 Task: Check the percentage active listings of open concept design in the last 1 year.
Action: Mouse moved to (811, 185)
Screenshot: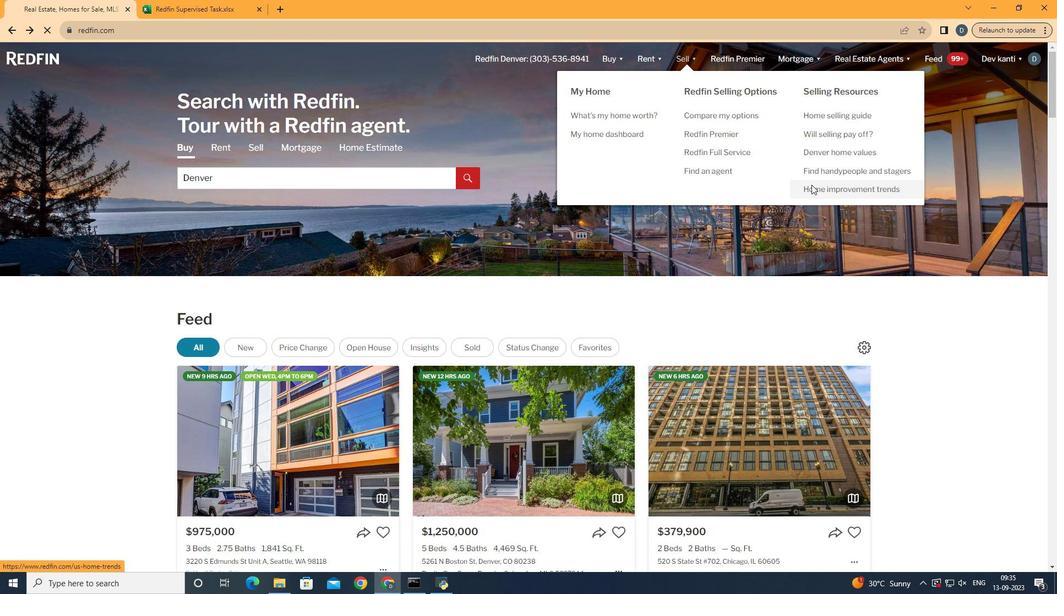 
Action: Mouse pressed left at (811, 185)
Screenshot: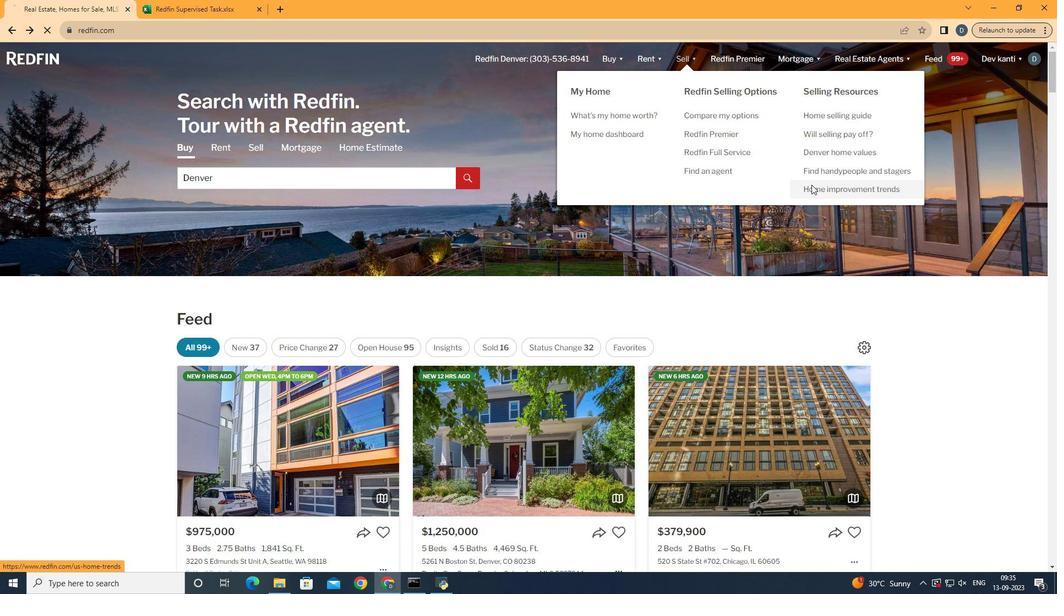 
Action: Mouse moved to (256, 210)
Screenshot: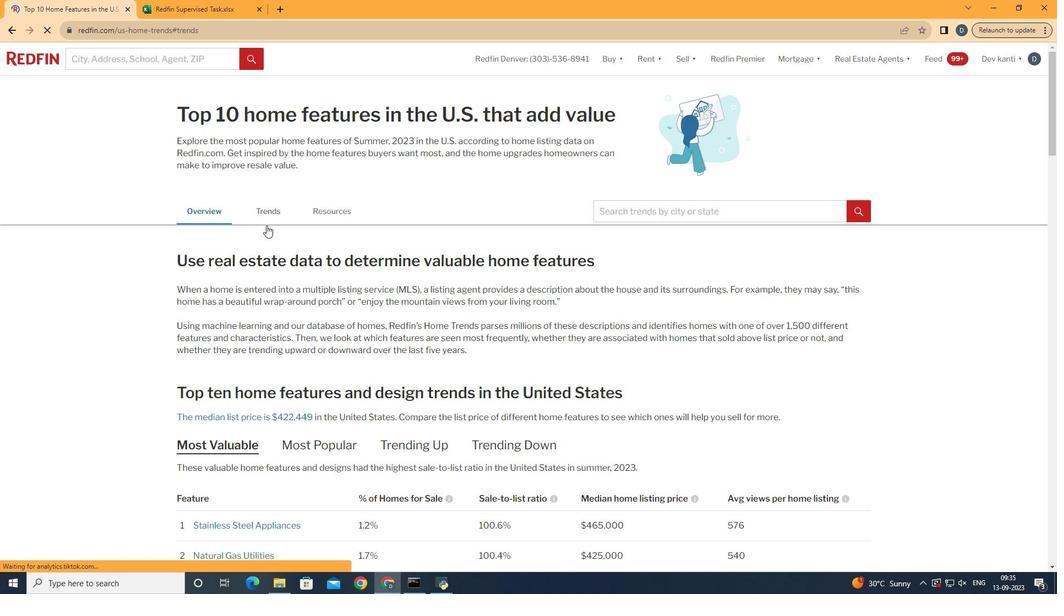 
Action: Mouse pressed left at (256, 210)
Screenshot: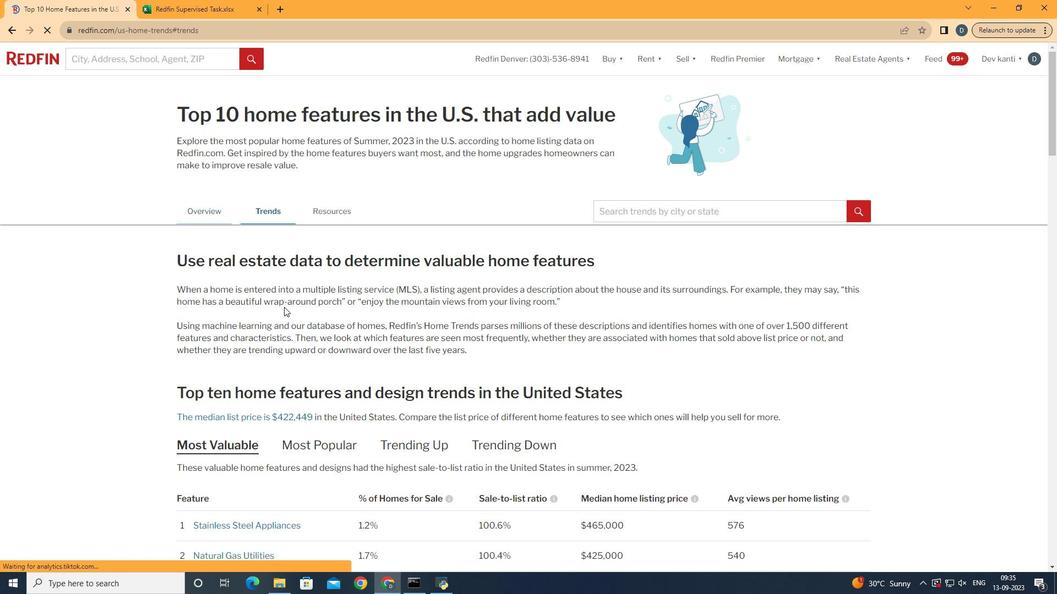 
Action: Mouse moved to (285, 308)
Screenshot: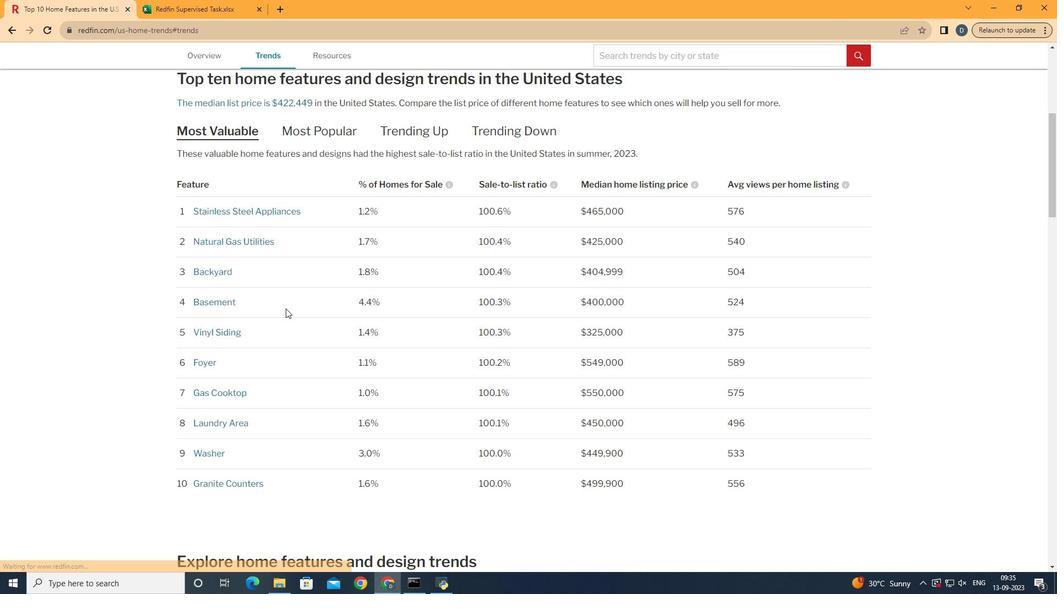 
Action: Mouse scrolled (285, 308) with delta (0, 0)
Screenshot: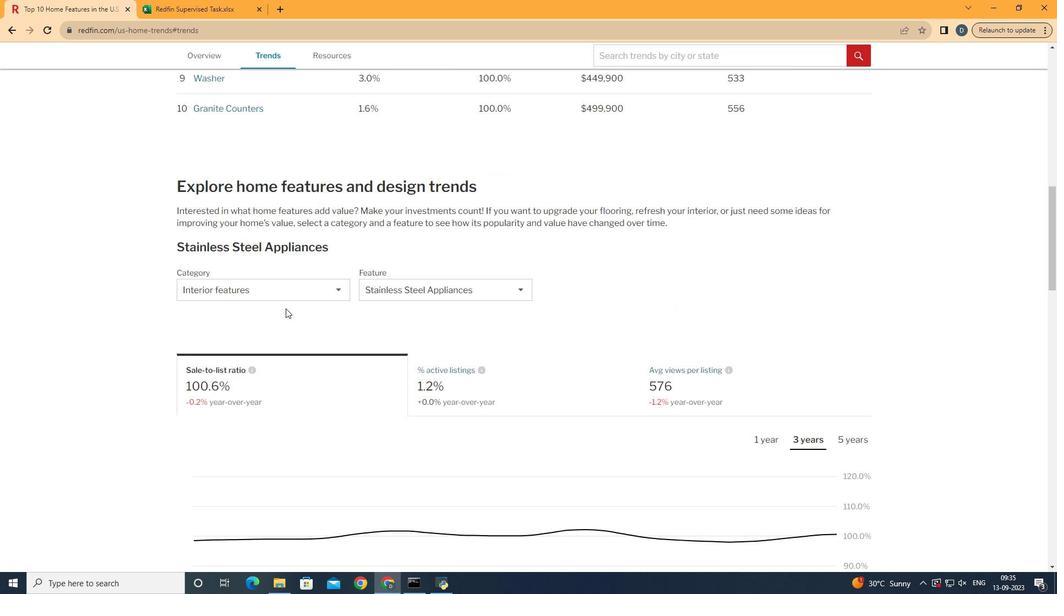 
Action: Mouse scrolled (285, 308) with delta (0, 0)
Screenshot: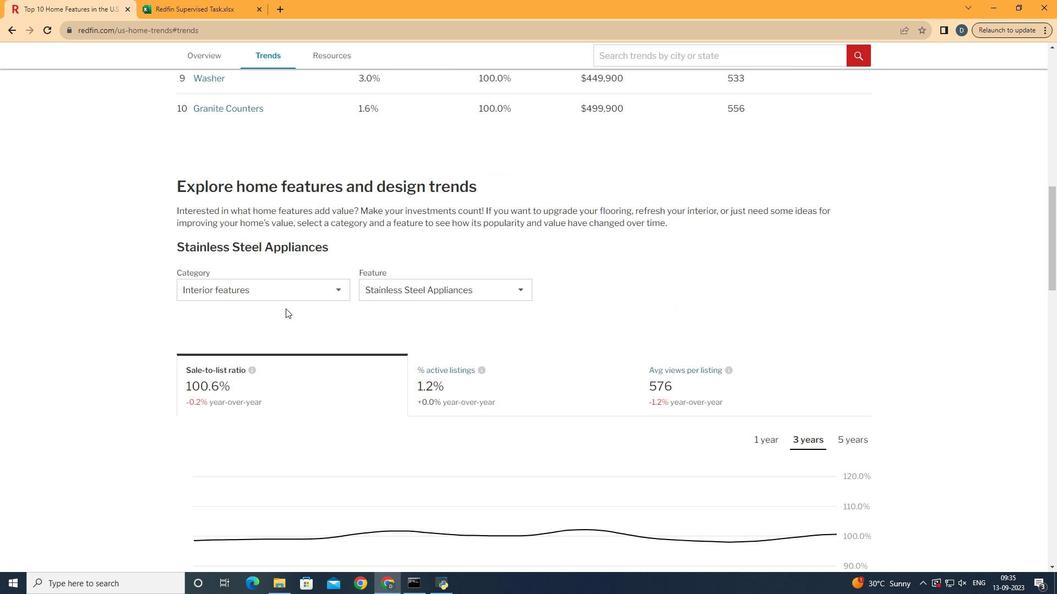 
Action: Mouse scrolled (285, 308) with delta (0, 0)
Screenshot: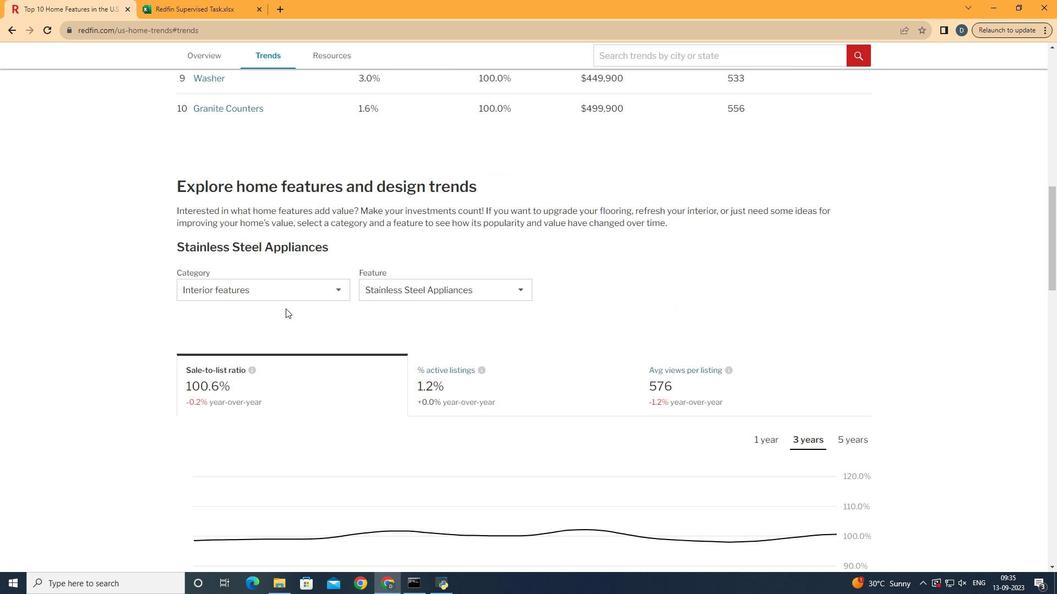 
Action: Mouse scrolled (285, 308) with delta (0, 0)
Screenshot: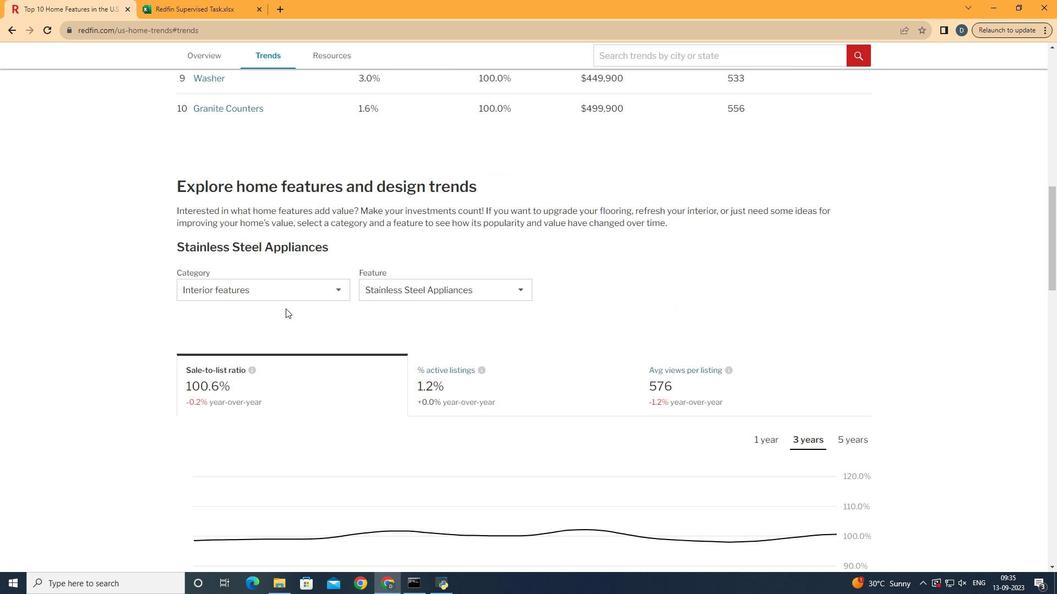 
Action: Mouse scrolled (285, 308) with delta (0, 0)
Screenshot: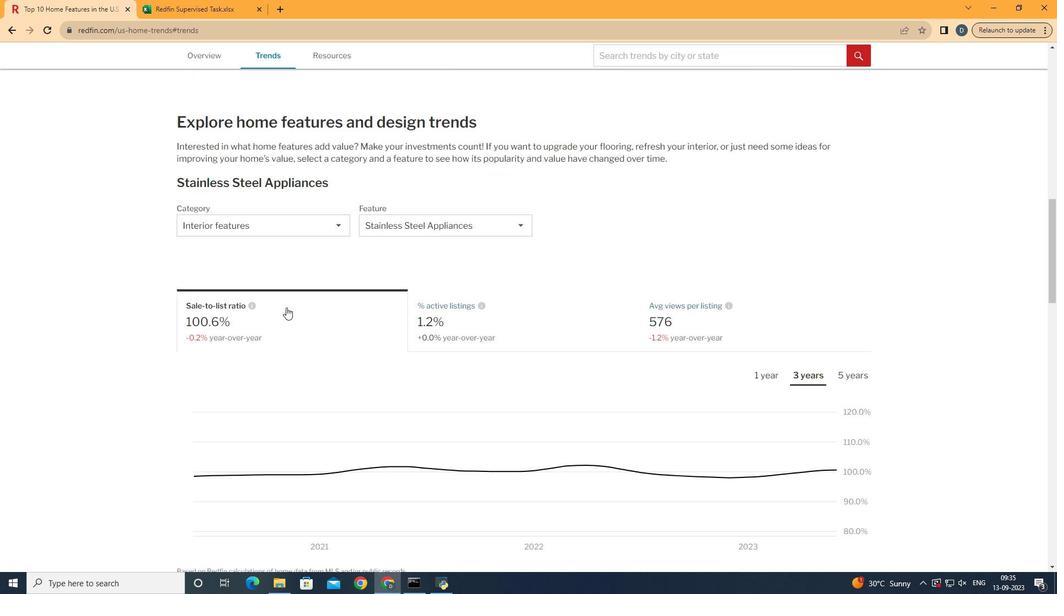 
Action: Mouse scrolled (285, 308) with delta (0, 0)
Screenshot: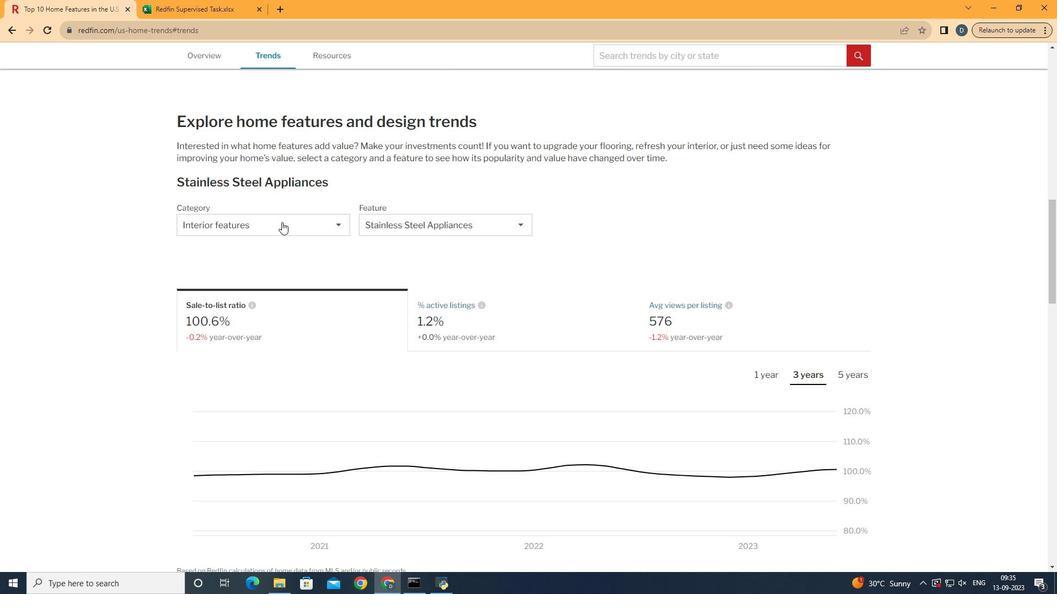 
Action: Mouse scrolled (285, 308) with delta (0, 0)
Screenshot: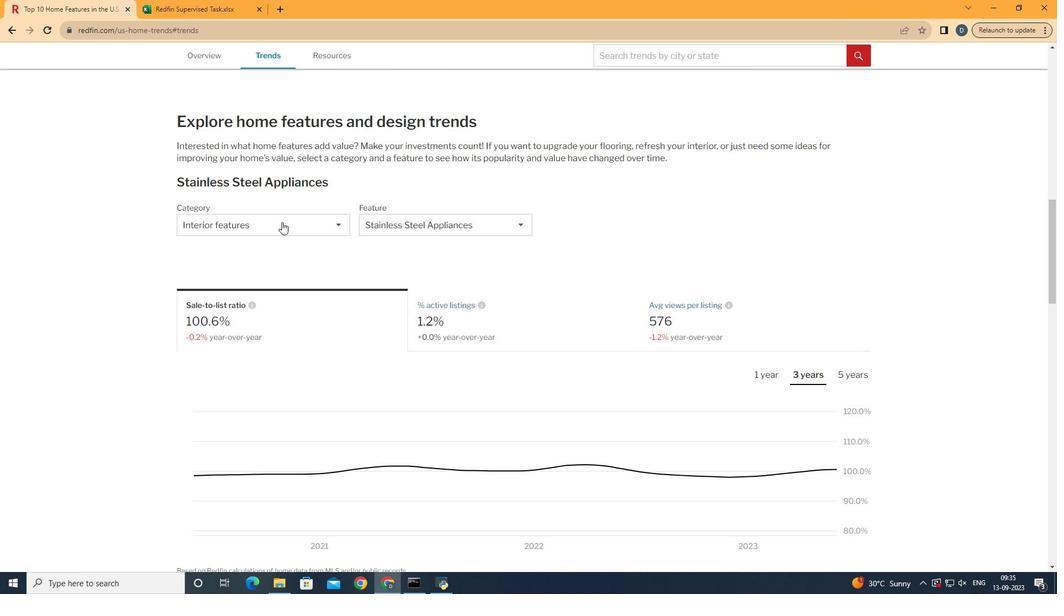 
Action: Mouse scrolled (285, 308) with delta (0, 0)
Screenshot: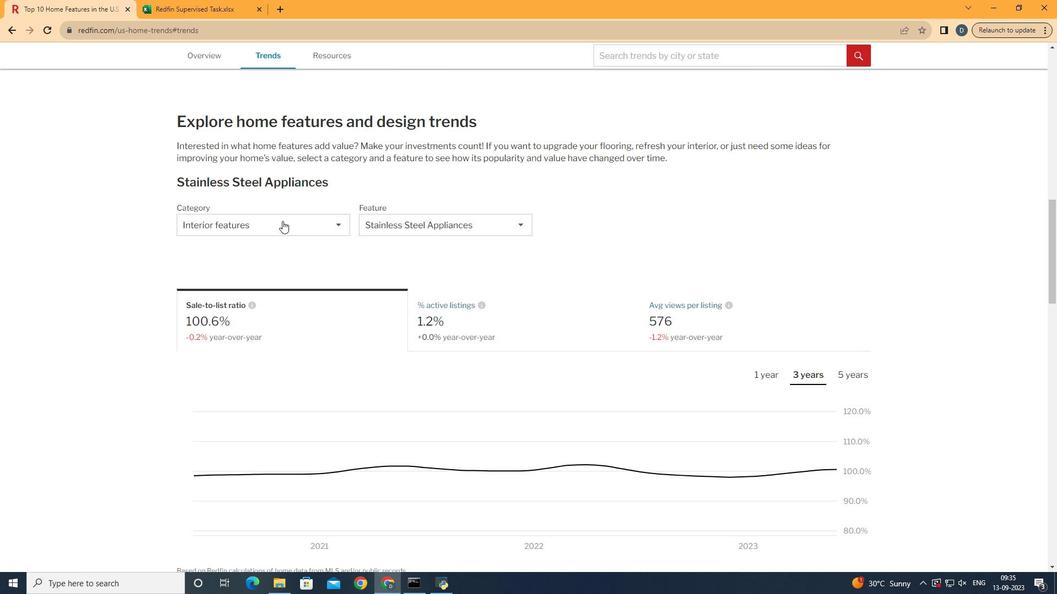 
Action: Mouse moved to (282, 221)
Screenshot: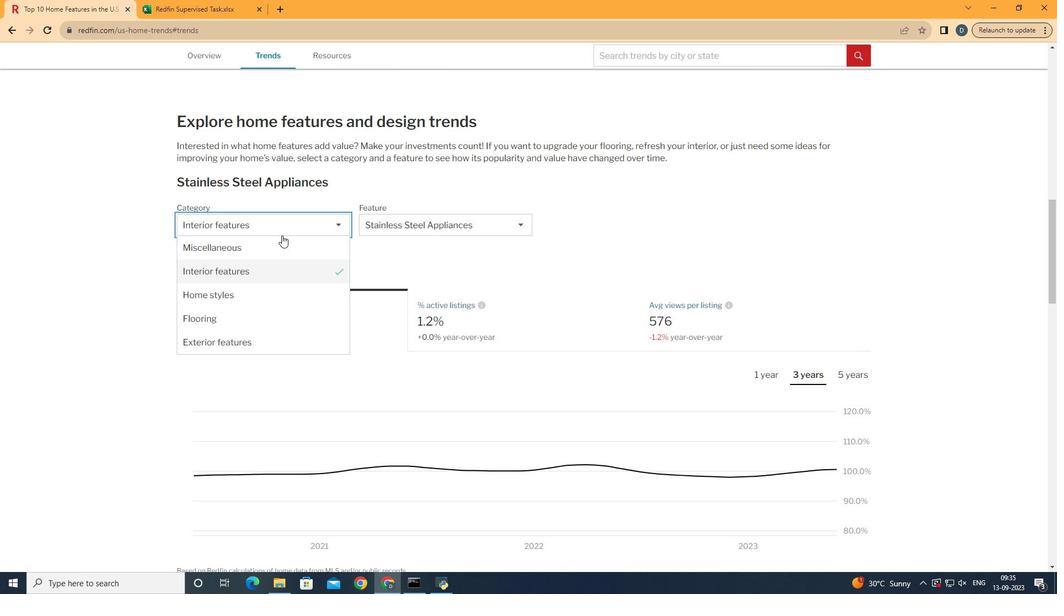 
Action: Mouse pressed left at (282, 221)
Screenshot: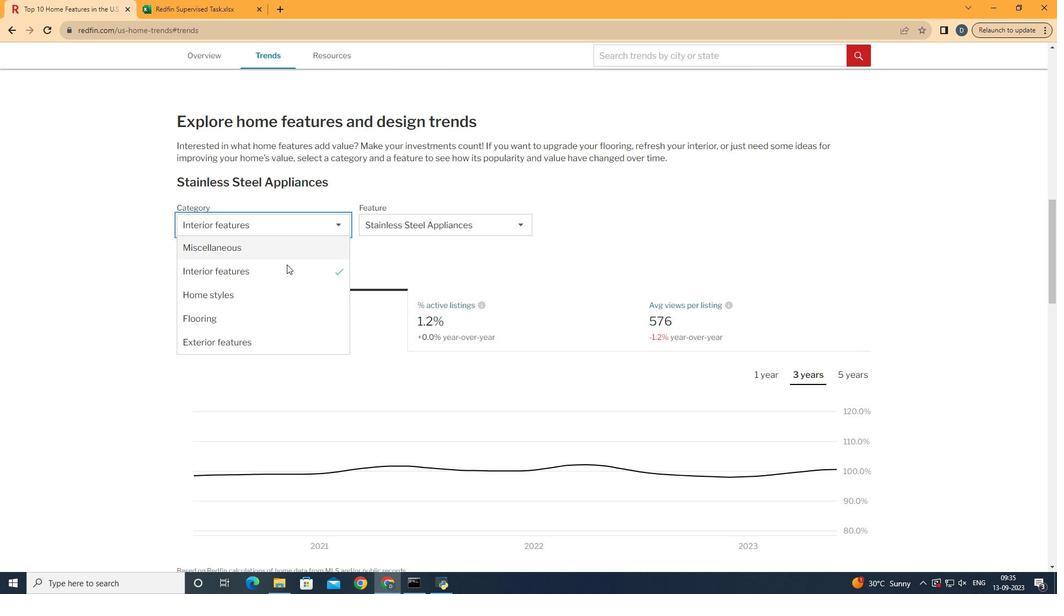 
Action: Mouse moved to (288, 271)
Screenshot: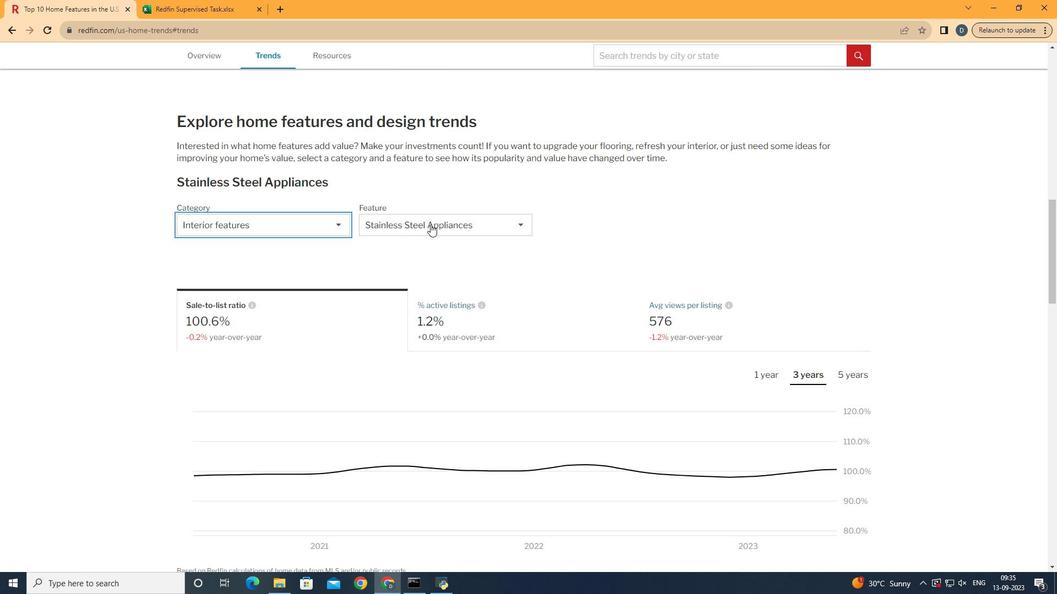 
Action: Mouse pressed left at (288, 271)
Screenshot: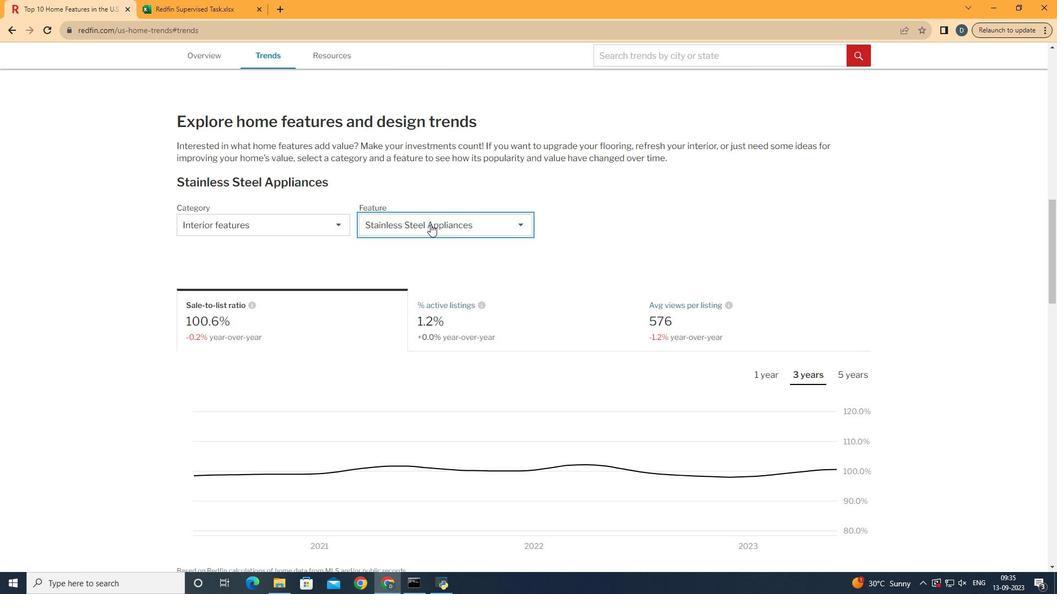 
Action: Mouse moved to (430, 224)
Screenshot: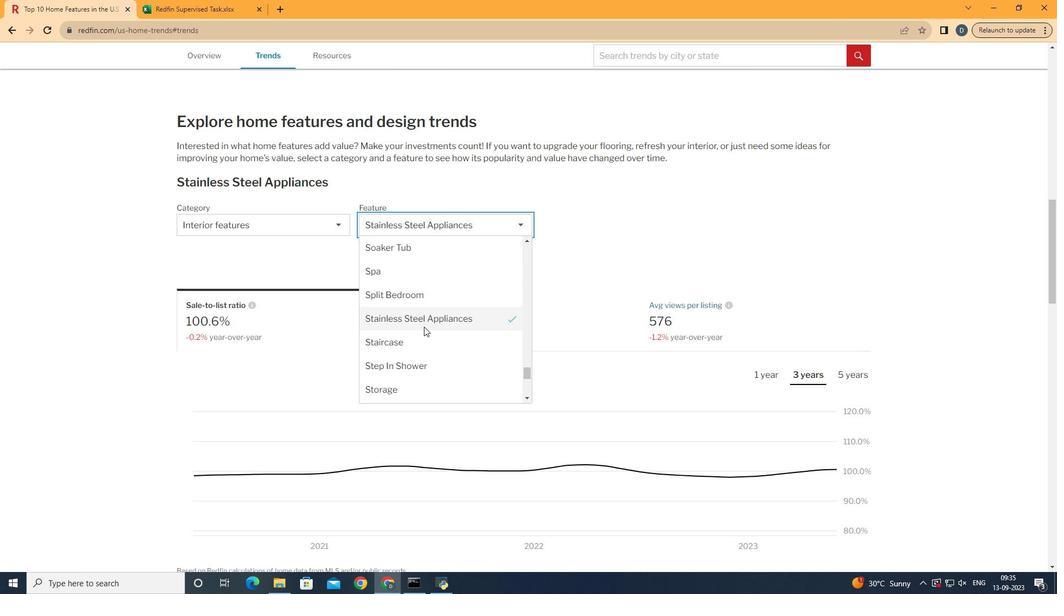 
Action: Mouse pressed left at (430, 224)
Screenshot: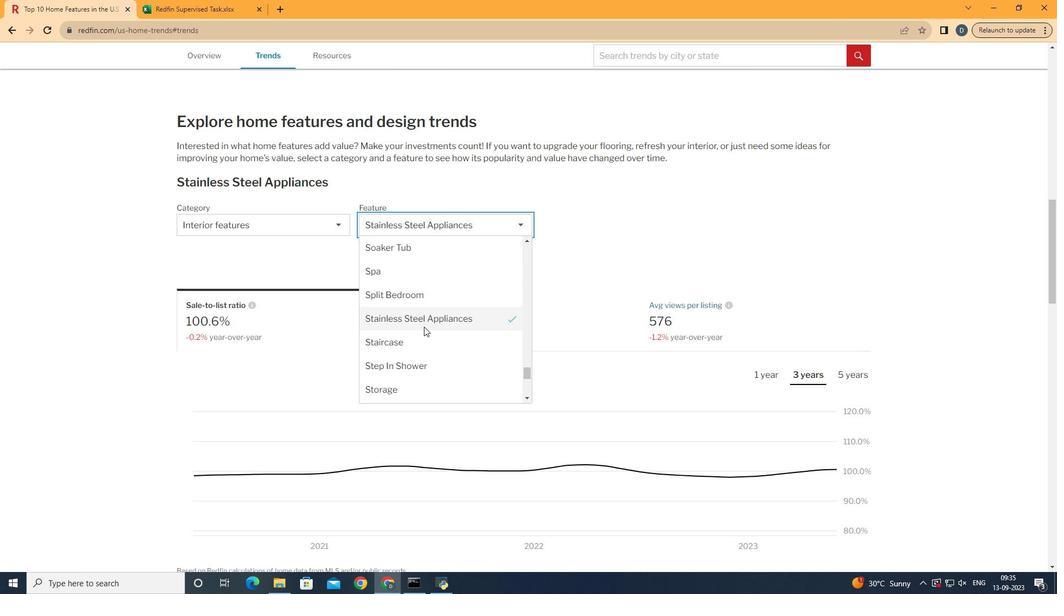 
Action: Mouse moved to (424, 327)
Screenshot: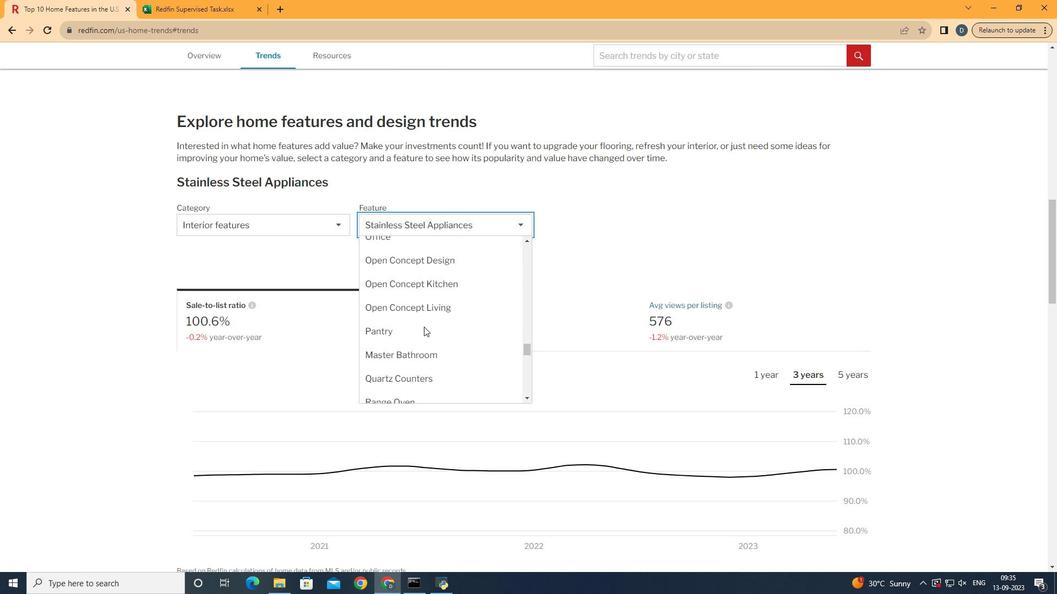 
Action: Mouse scrolled (424, 327) with delta (0, 0)
Screenshot: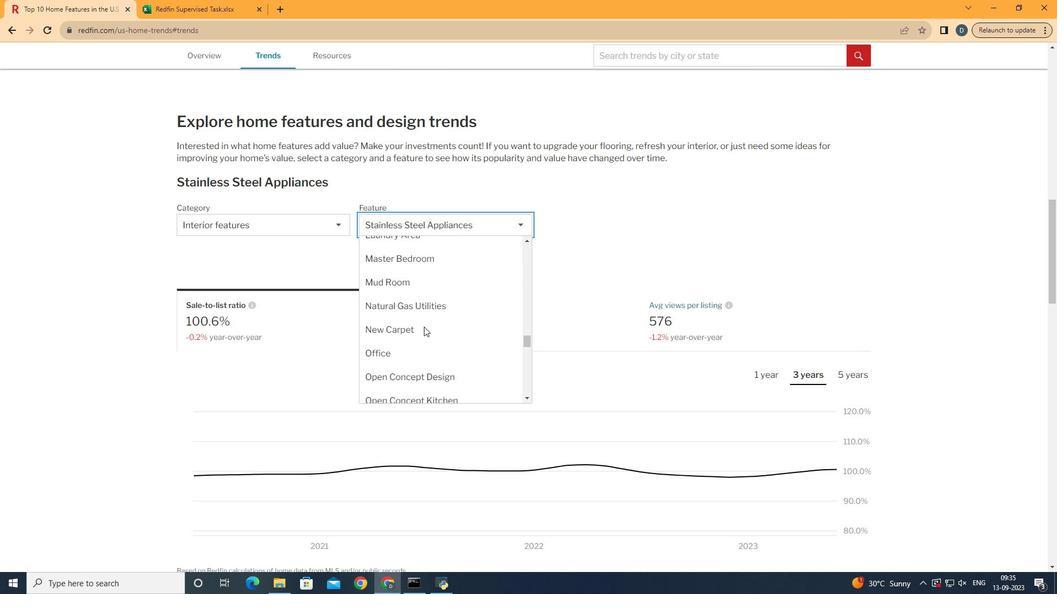 
Action: Mouse scrolled (424, 327) with delta (0, 0)
Screenshot: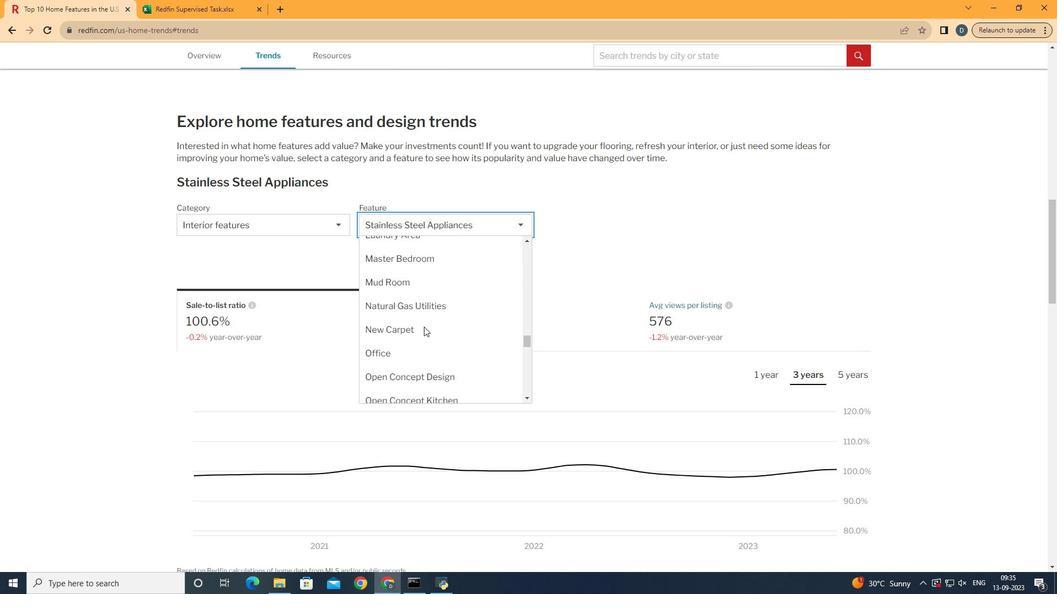 
Action: Mouse scrolled (424, 327) with delta (0, 0)
Screenshot: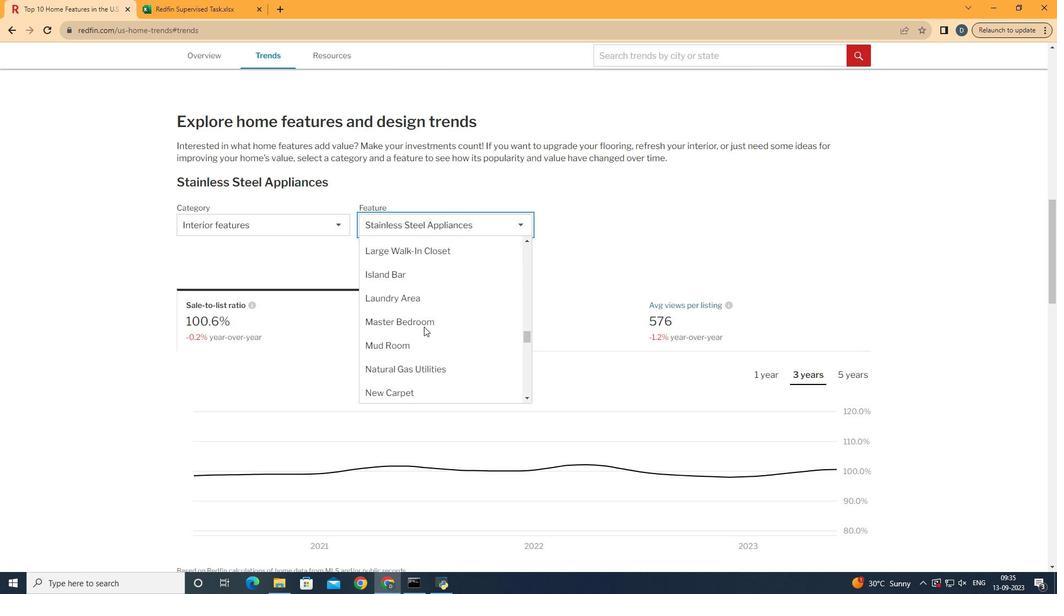 
Action: Mouse scrolled (424, 327) with delta (0, 0)
Screenshot: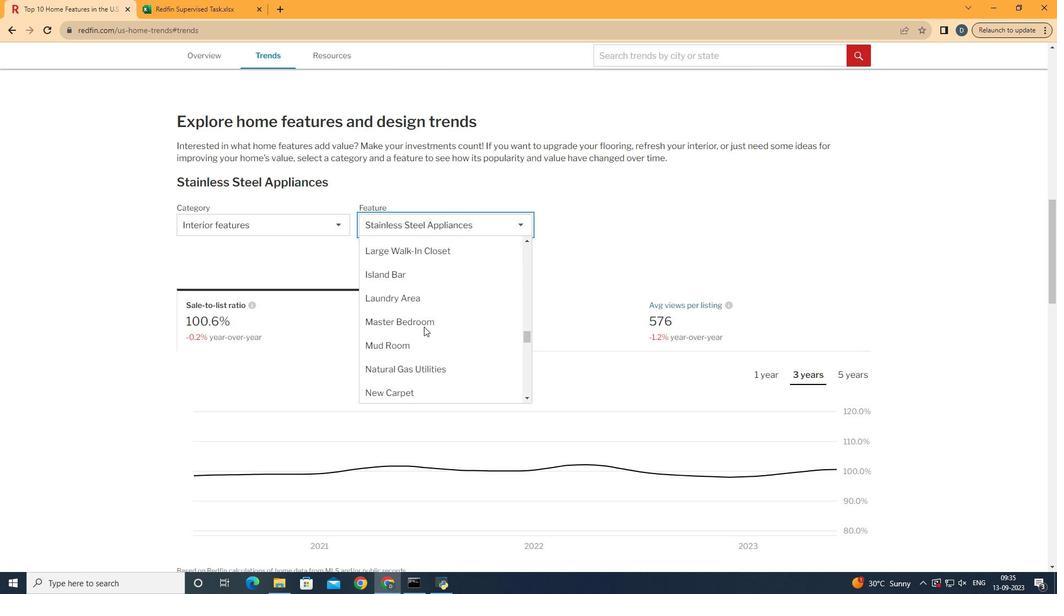 
Action: Mouse scrolled (424, 327) with delta (0, 0)
Screenshot: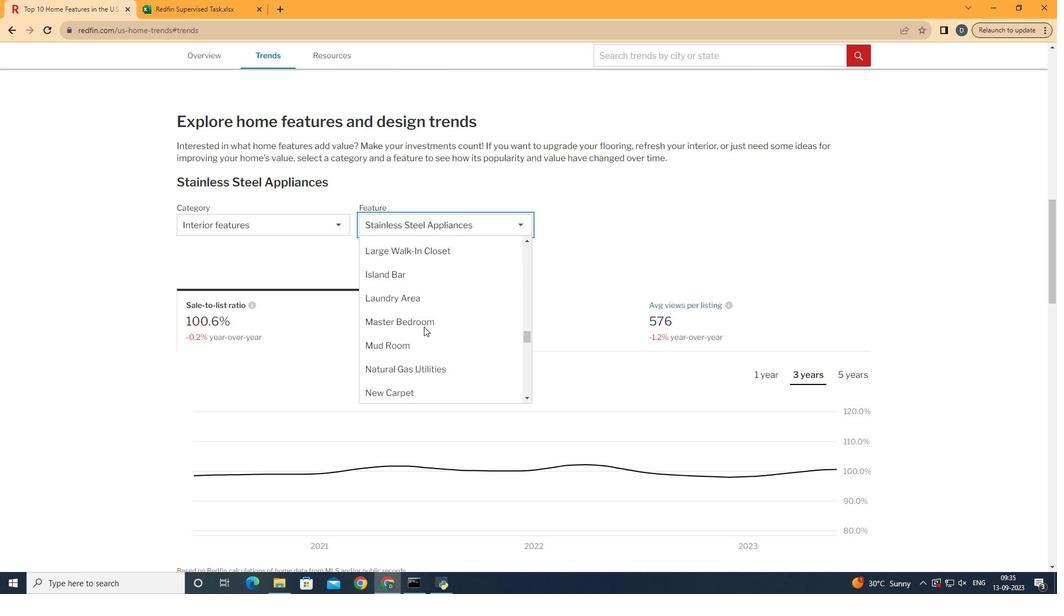 
Action: Mouse scrolled (424, 327) with delta (0, 0)
Screenshot: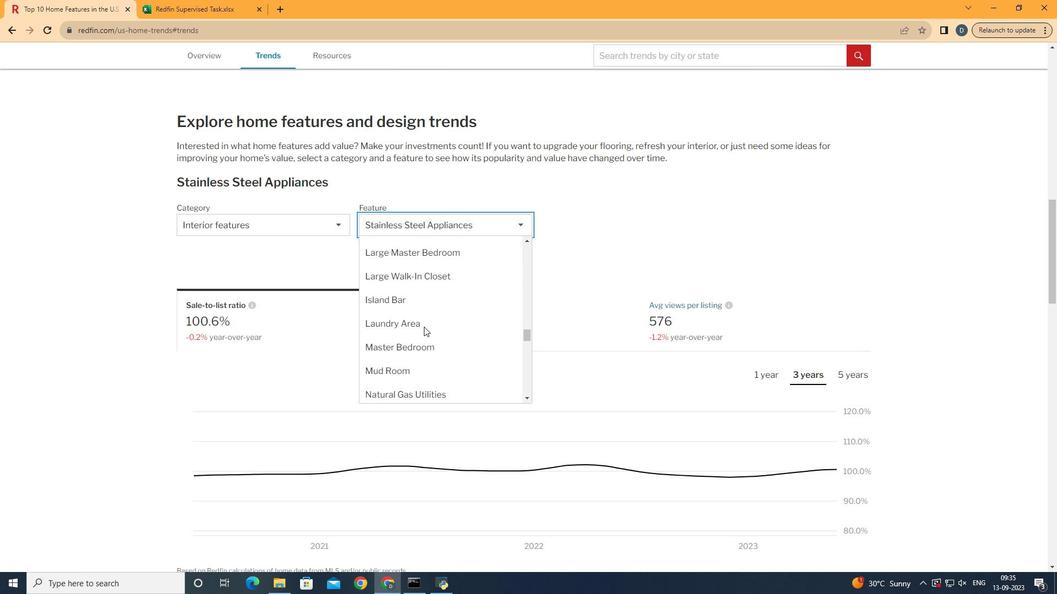 
Action: Mouse scrolled (424, 327) with delta (0, 0)
Screenshot: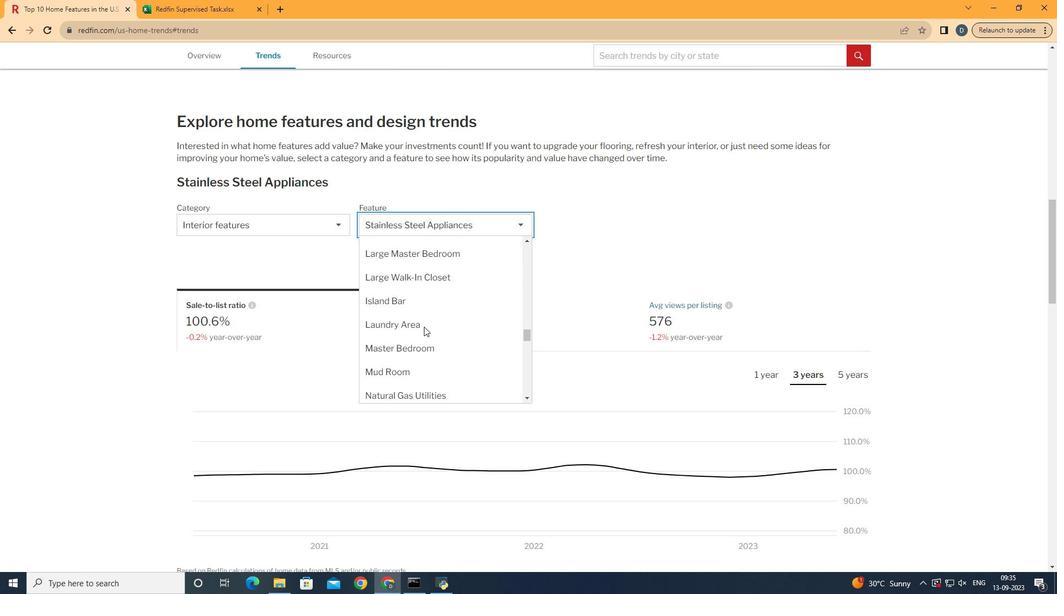 
Action: Mouse scrolled (424, 327) with delta (0, 0)
Screenshot: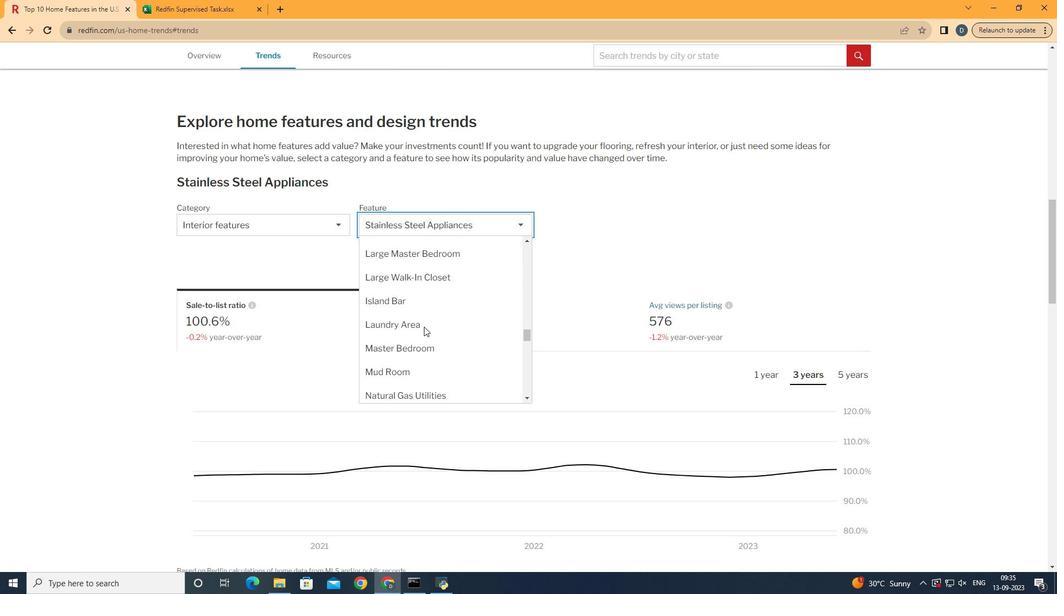 
Action: Mouse scrolled (424, 327) with delta (0, 0)
Screenshot: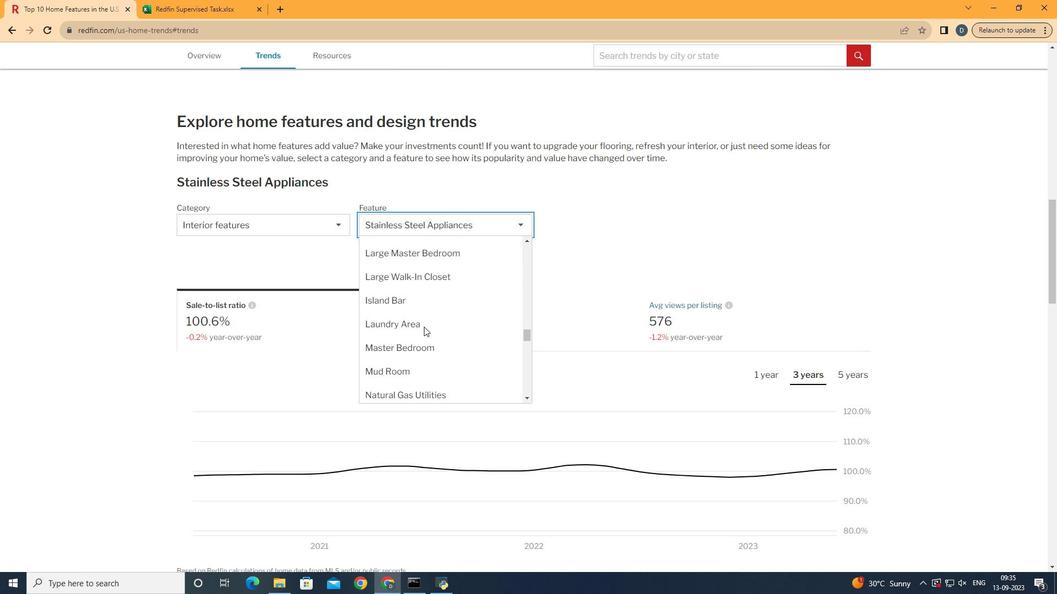 
Action: Mouse scrolled (424, 327) with delta (0, 0)
Screenshot: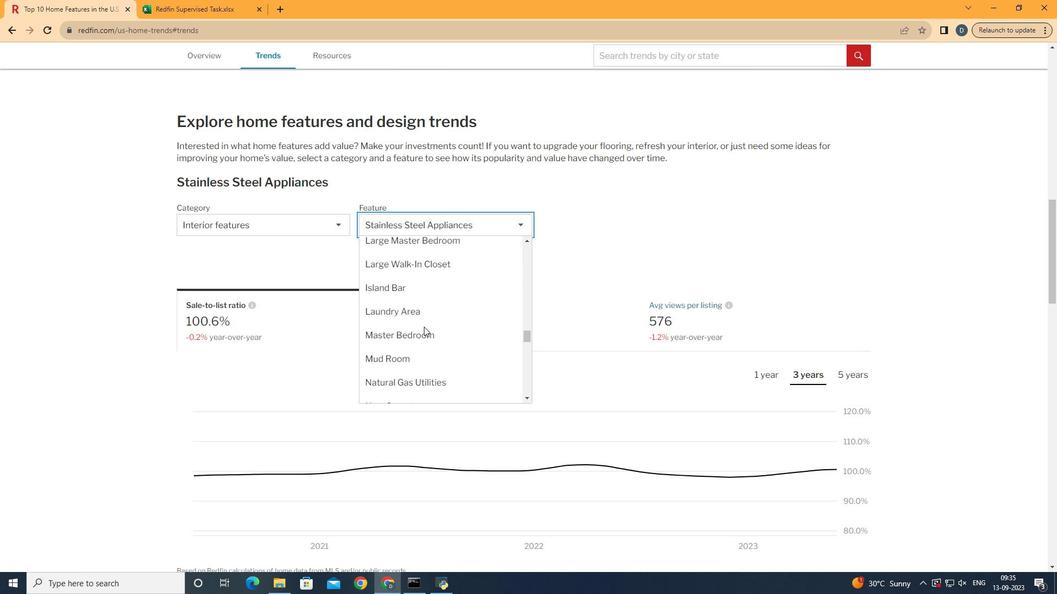 
Action: Mouse scrolled (424, 326) with delta (0, 0)
Screenshot: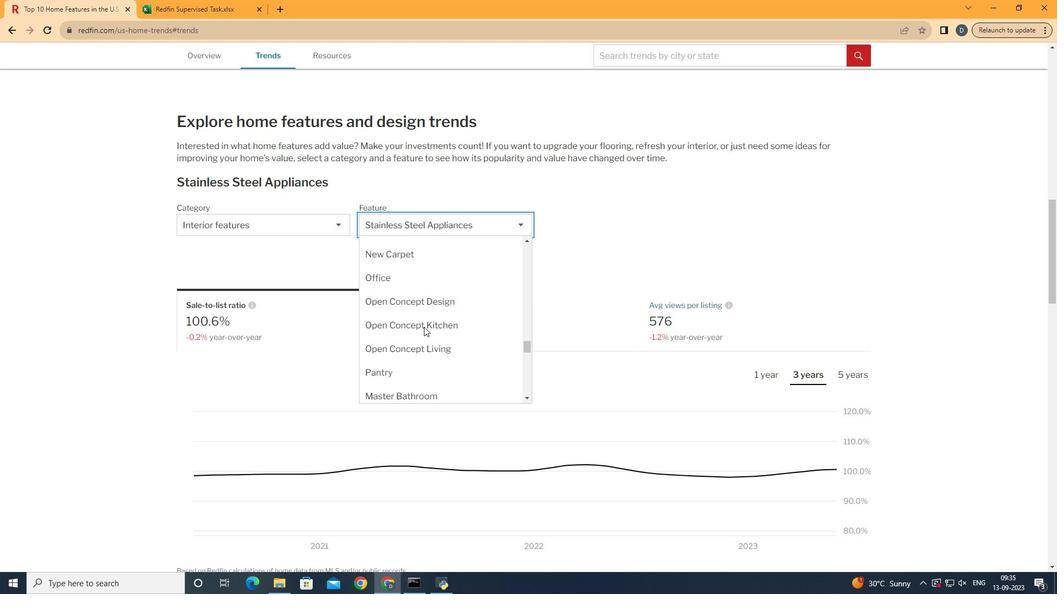 
Action: Mouse scrolled (424, 326) with delta (0, 0)
Screenshot: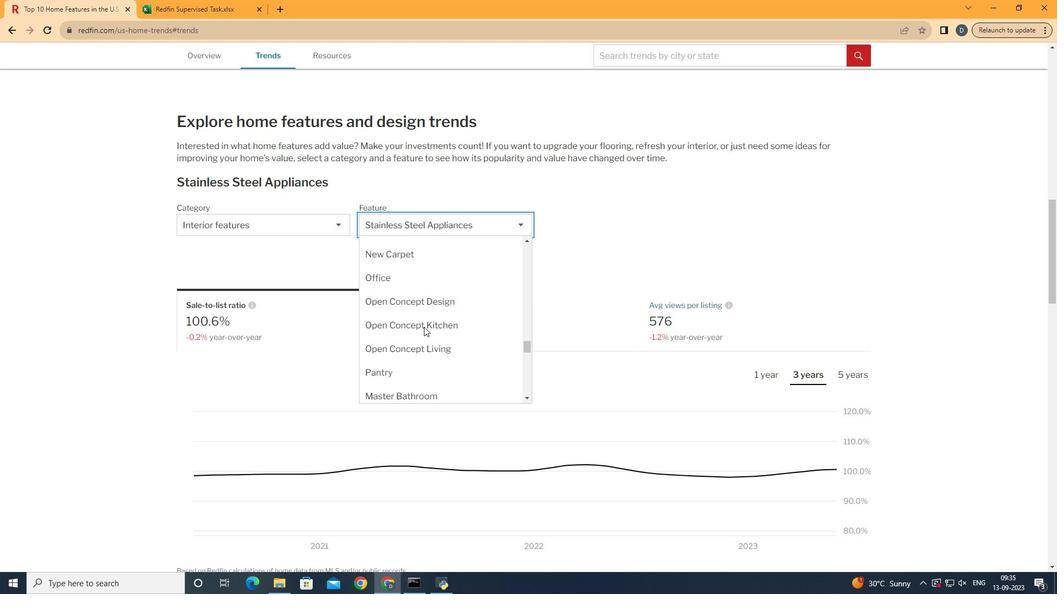 
Action: Mouse scrolled (424, 326) with delta (0, 0)
Screenshot: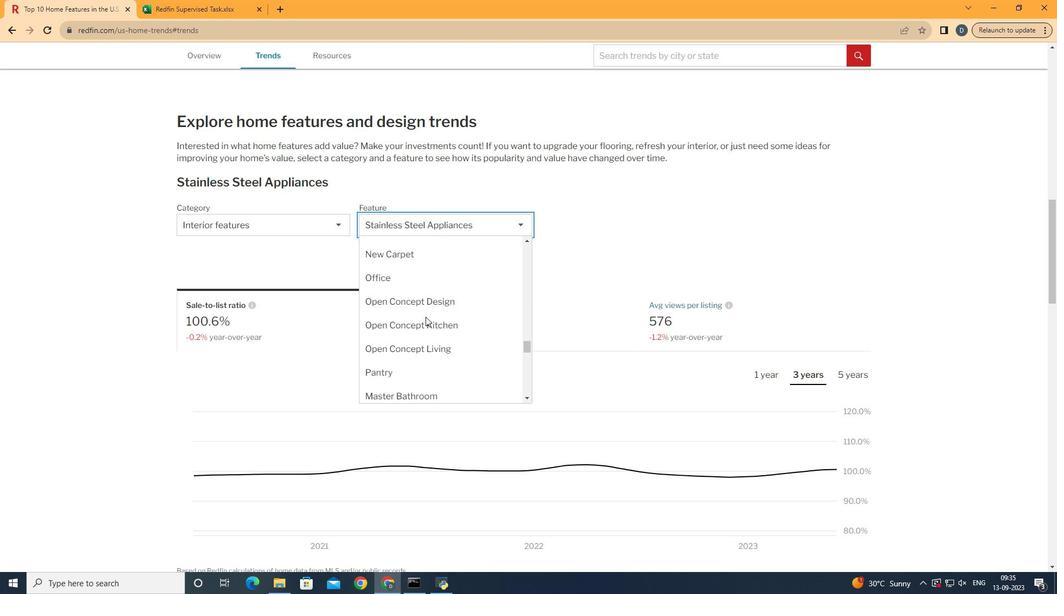 
Action: Mouse moved to (438, 301)
Screenshot: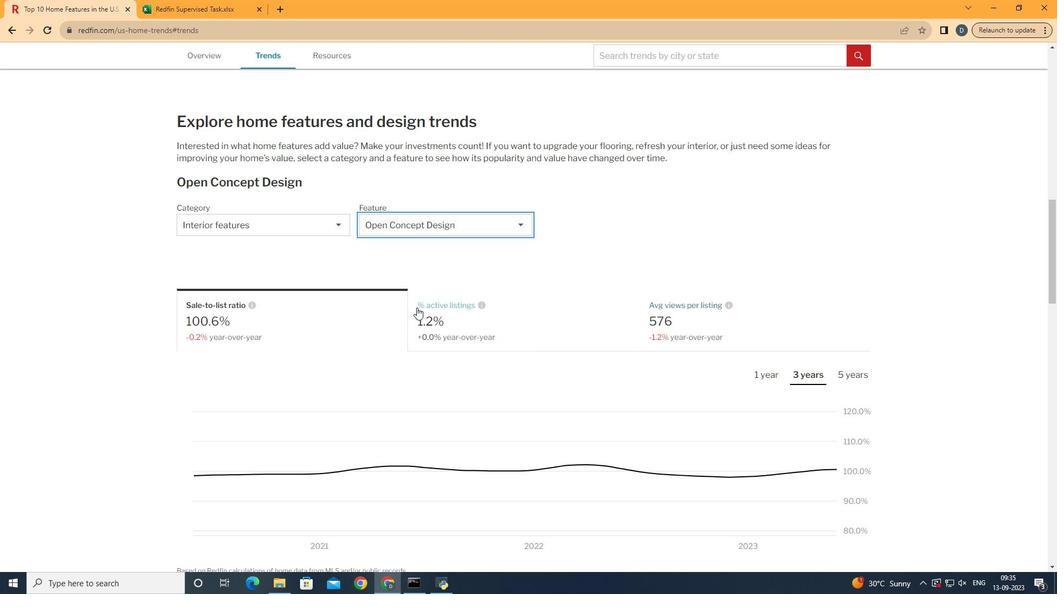 
Action: Mouse pressed left at (438, 301)
Screenshot: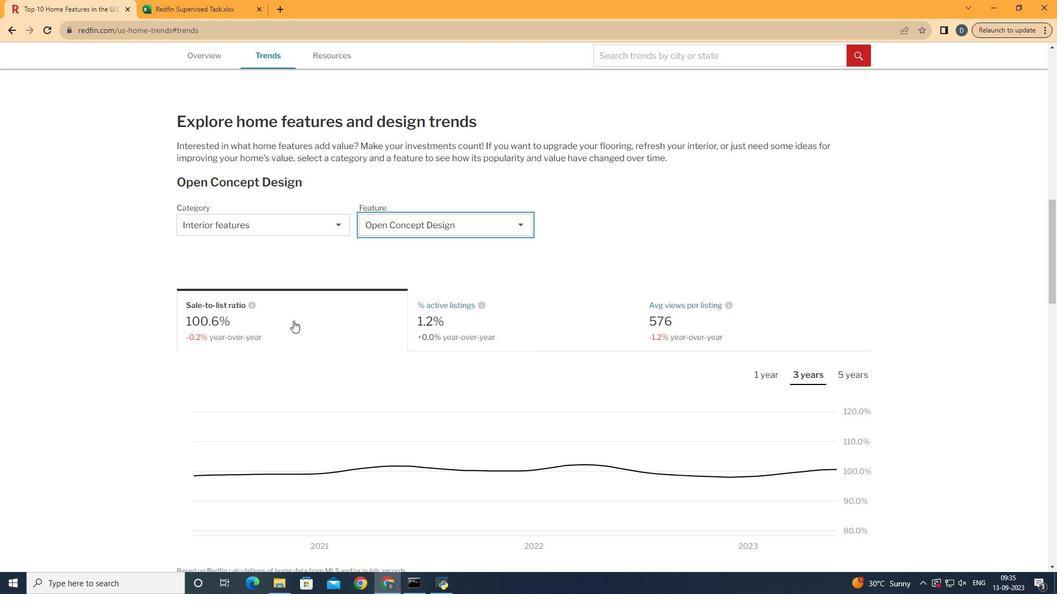 
Action: Mouse moved to (293, 321)
Screenshot: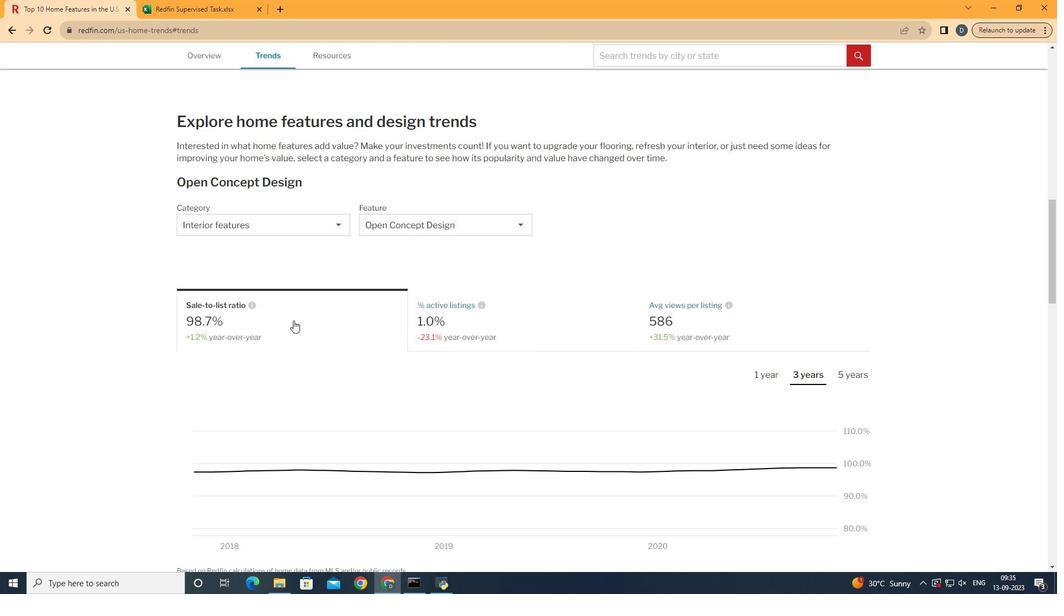 
Action: Mouse pressed left at (293, 321)
Screenshot: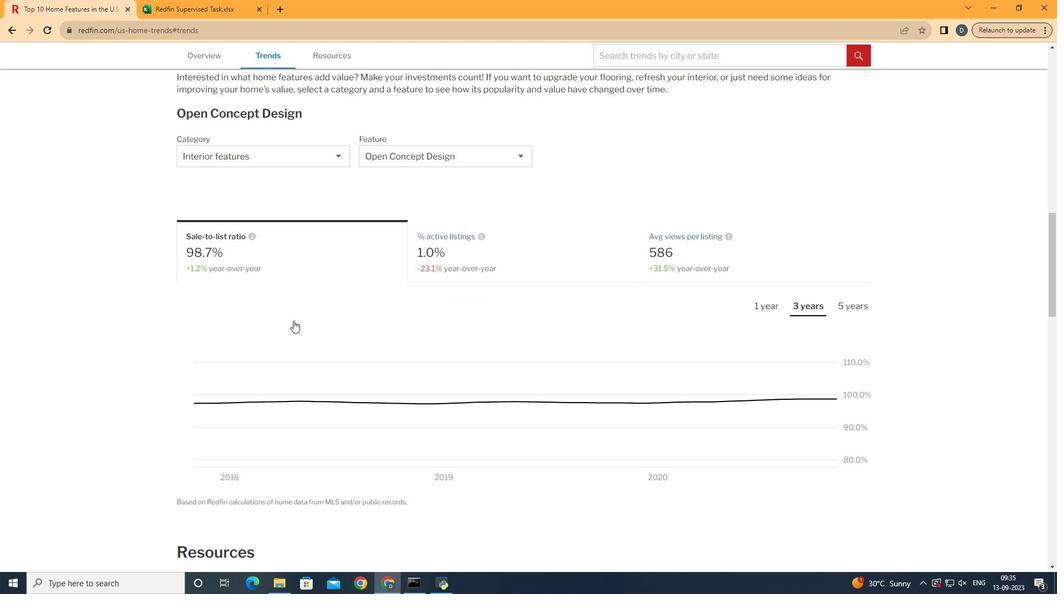 
Action: Mouse scrolled (293, 320) with delta (0, 0)
Screenshot: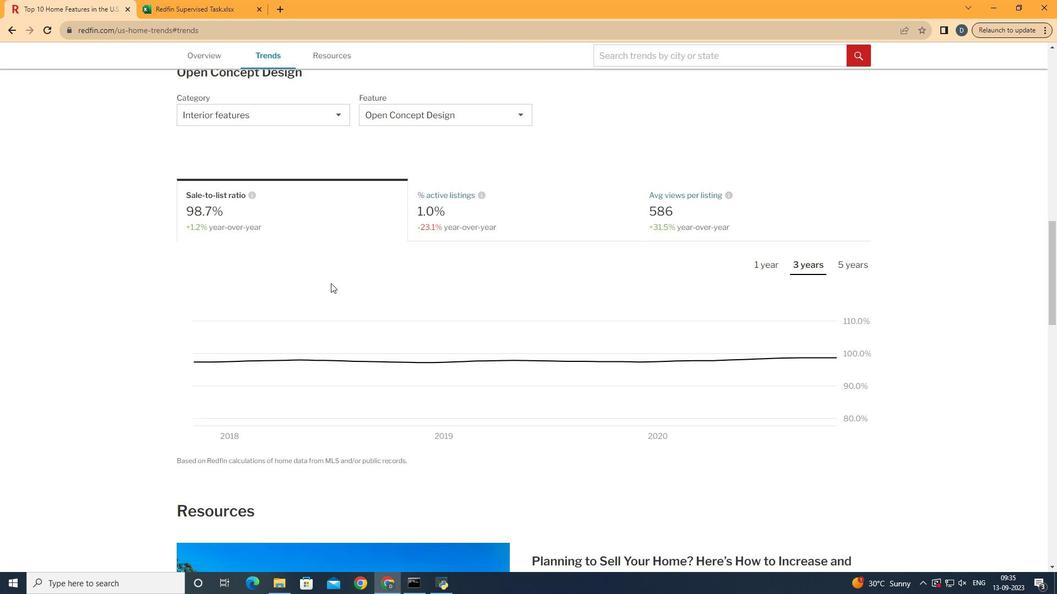 
Action: Mouse scrolled (293, 320) with delta (0, 0)
Screenshot: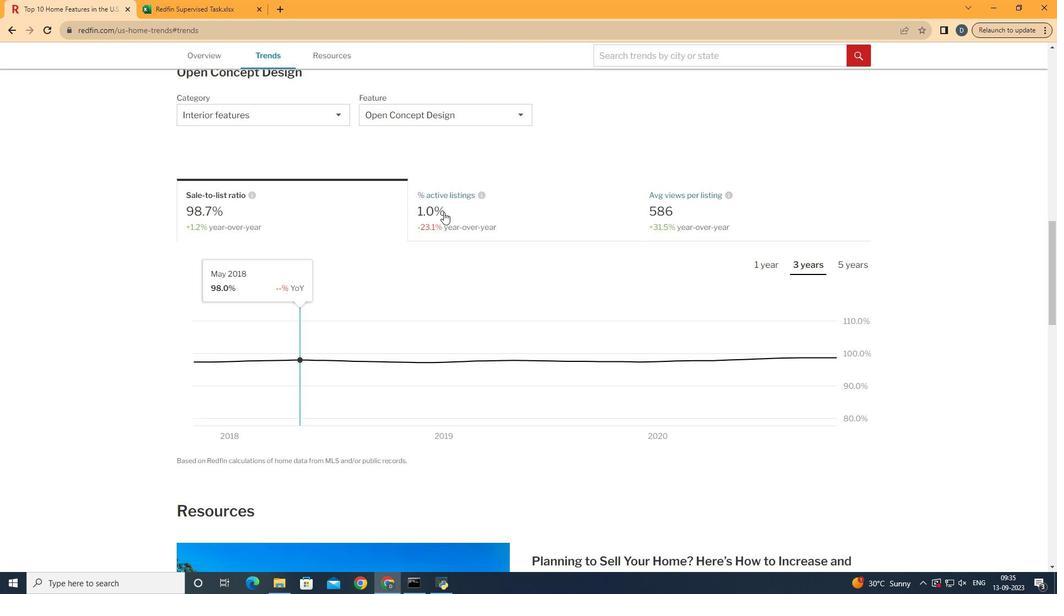 
Action: Mouse moved to (555, 212)
Screenshot: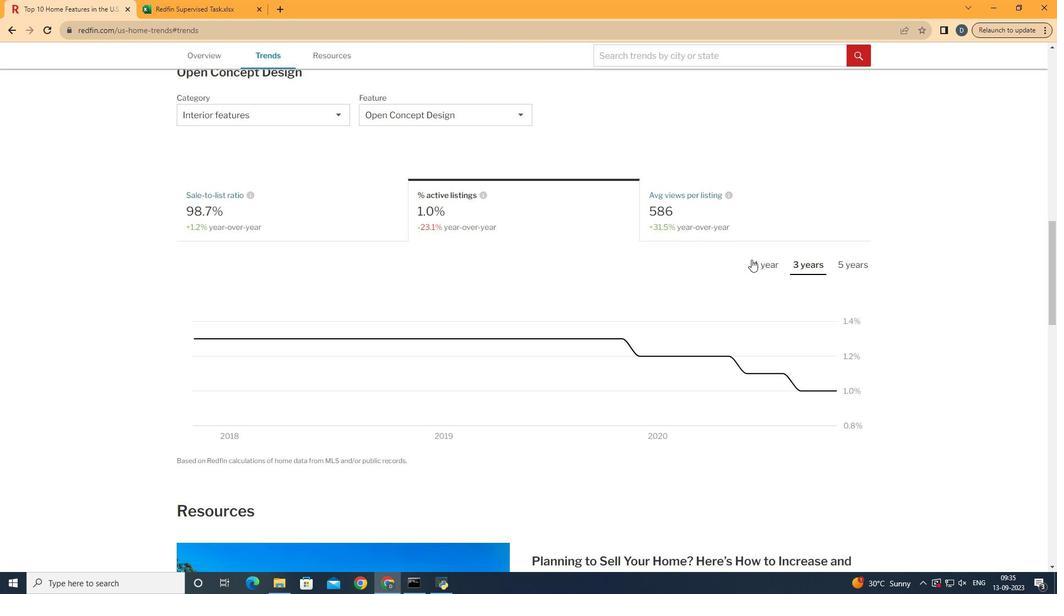 
Action: Mouse pressed left at (555, 212)
Screenshot: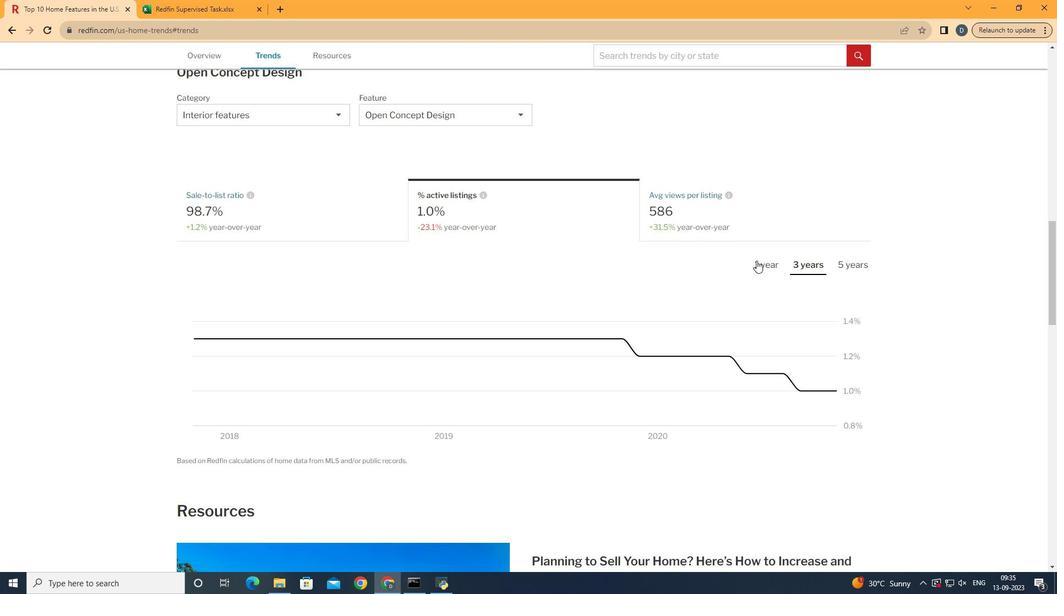 
Action: Mouse moved to (758, 261)
Screenshot: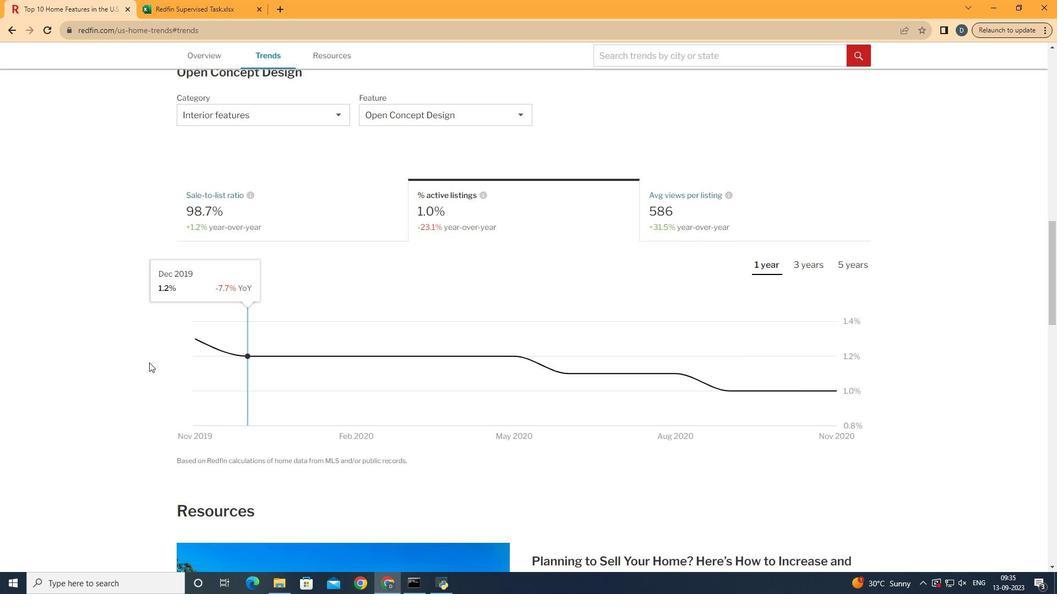 
Action: Mouse pressed left at (758, 261)
Screenshot: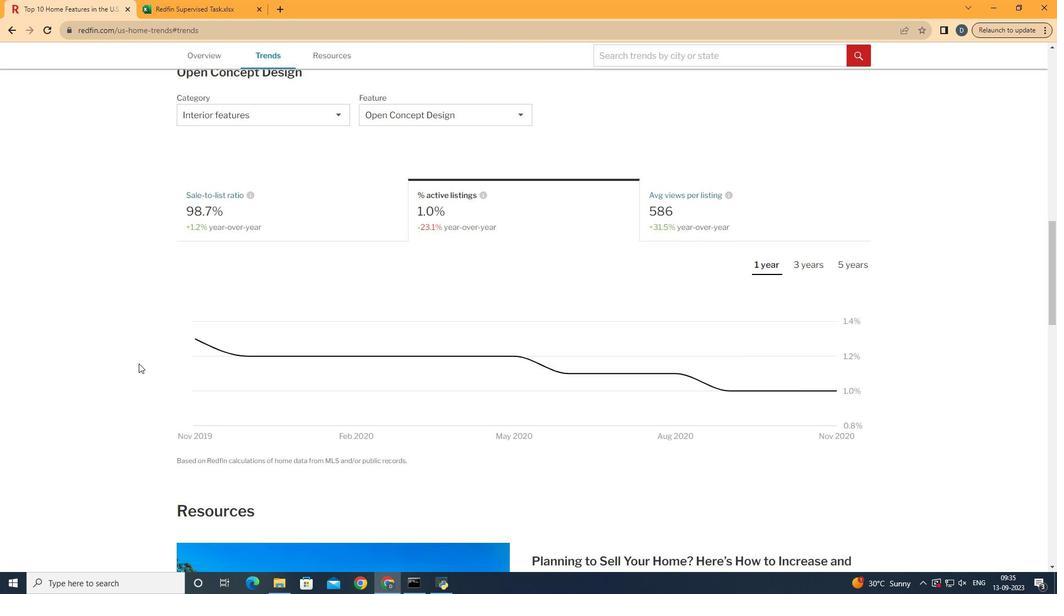 
Action: Mouse moved to (830, 351)
Screenshot: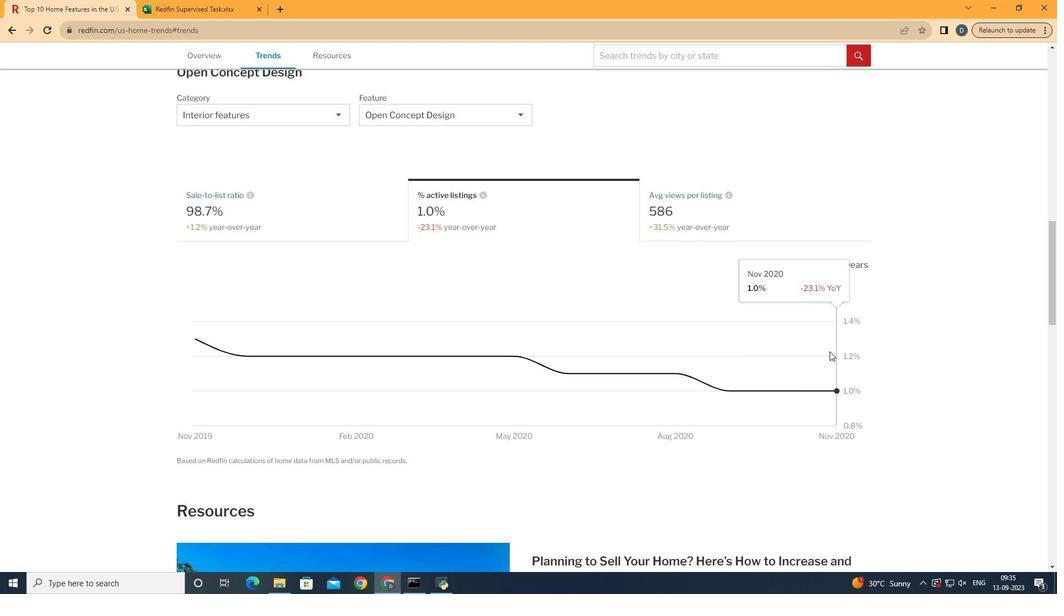 
